 Task: Change the "Enable Scene Change Detection" of the Dirac video decoder using libschroedinger to -1.
Action: Mouse moved to (139, 16)
Screenshot: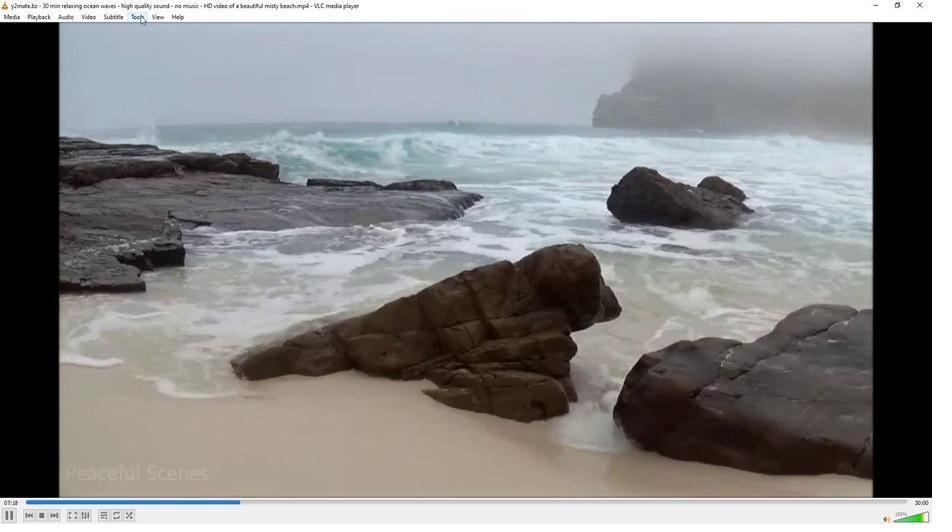 
Action: Mouse pressed left at (139, 16)
Screenshot: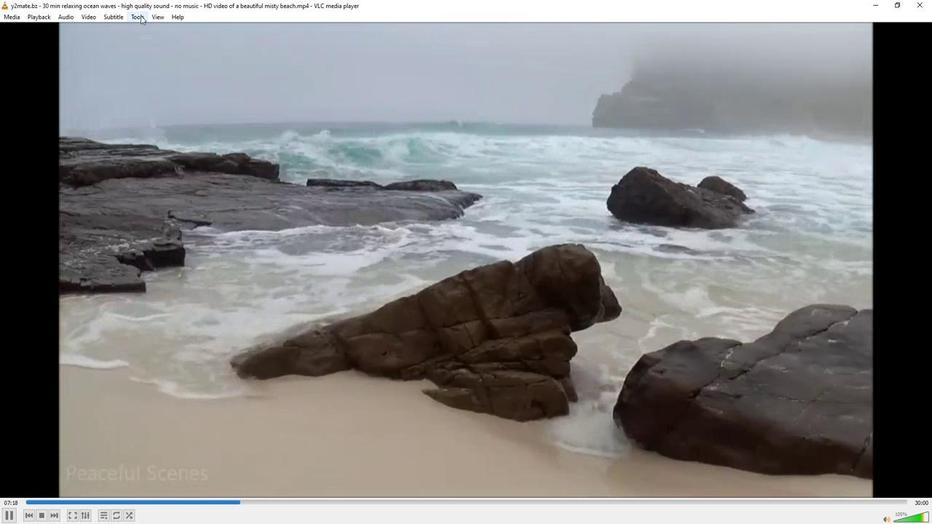 
Action: Mouse moved to (157, 133)
Screenshot: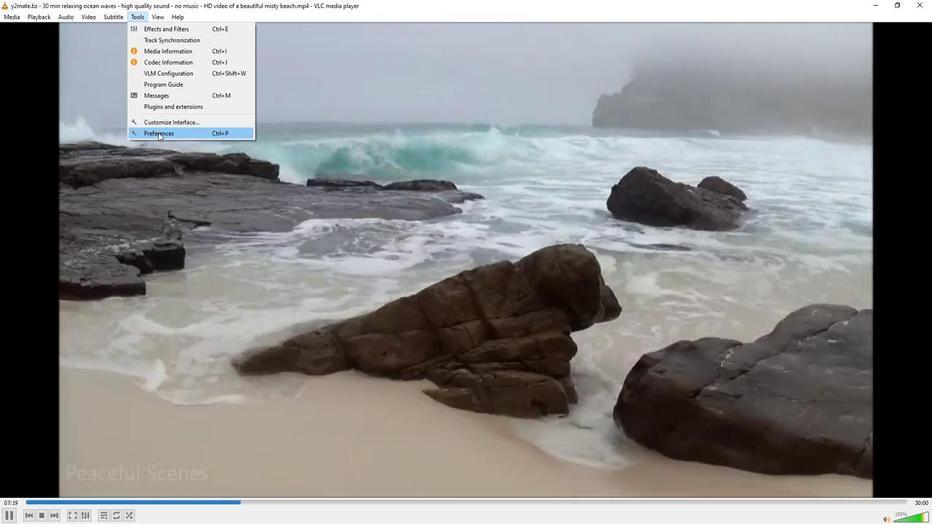 
Action: Mouse pressed left at (157, 133)
Screenshot: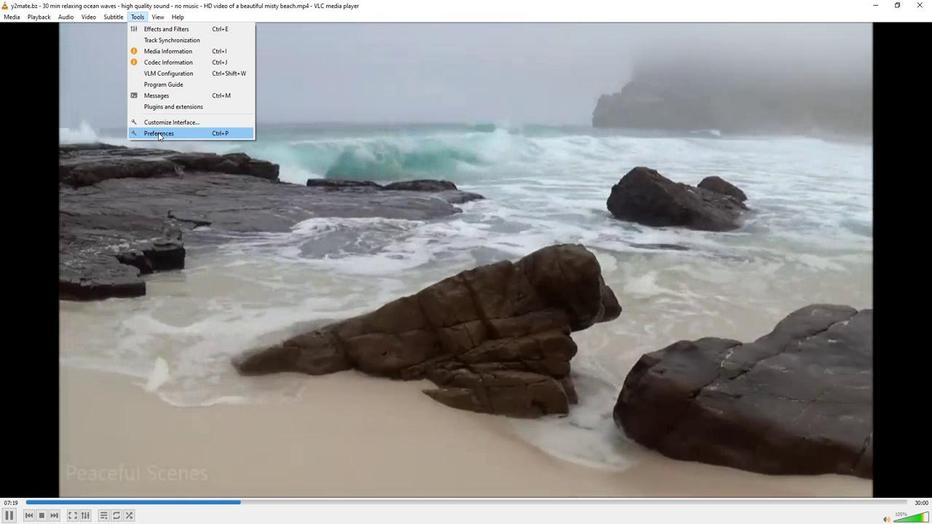 
Action: Mouse moved to (104, 407)
Screenshot: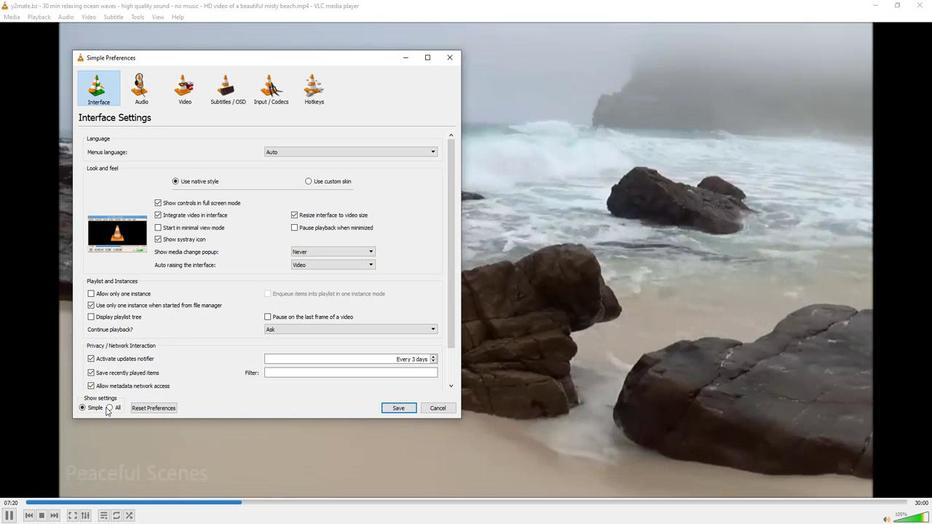 
Action: Mouse pressed left at (104, 407)
Screenshot: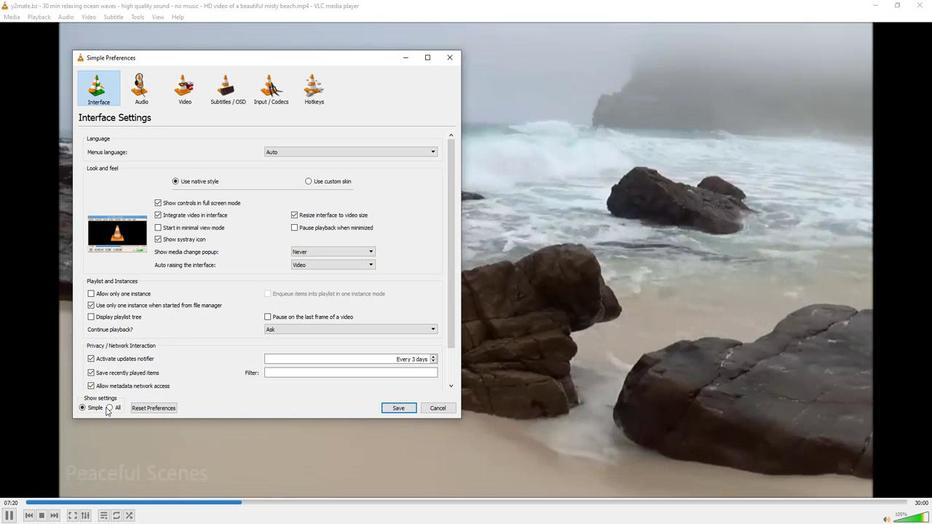 
Action: Mouse moved to (108, 410)
Screenshot: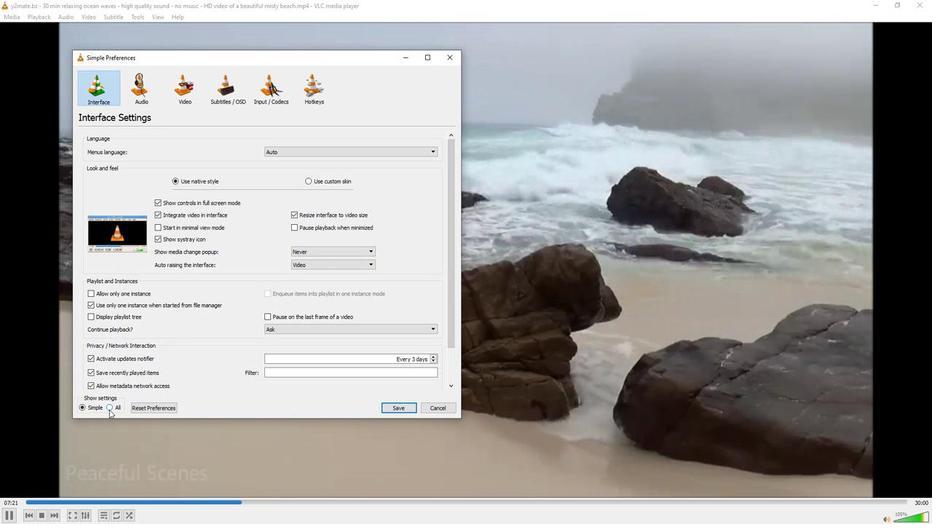 
Action: Mouse pressed left at (108, 410)
Screenshot: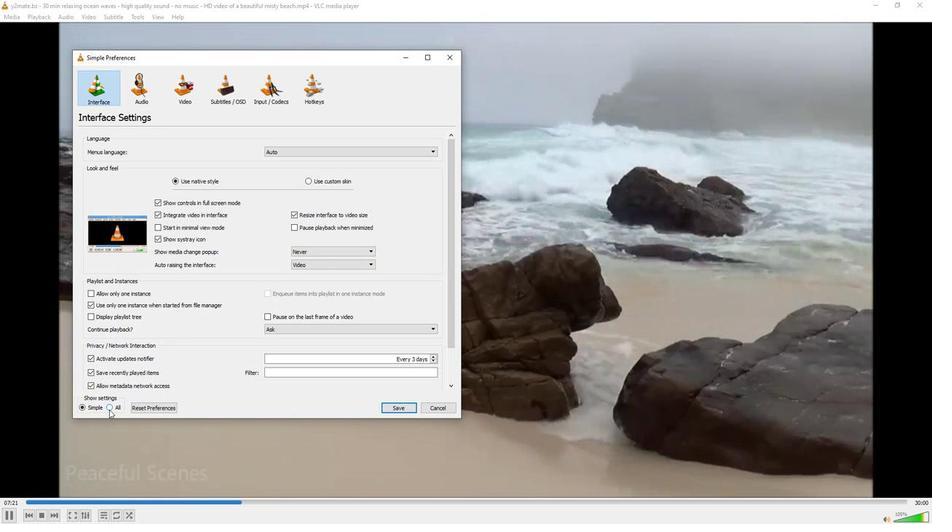 
Action: Mouse moved to (93, 308)
Screenshot: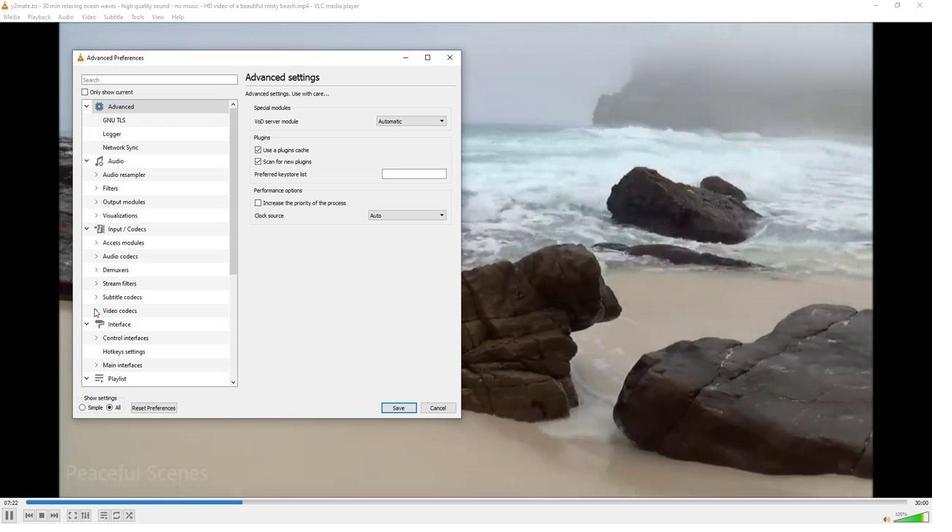 
Action: Mouse pressed left at (93, 308)
Screenshot: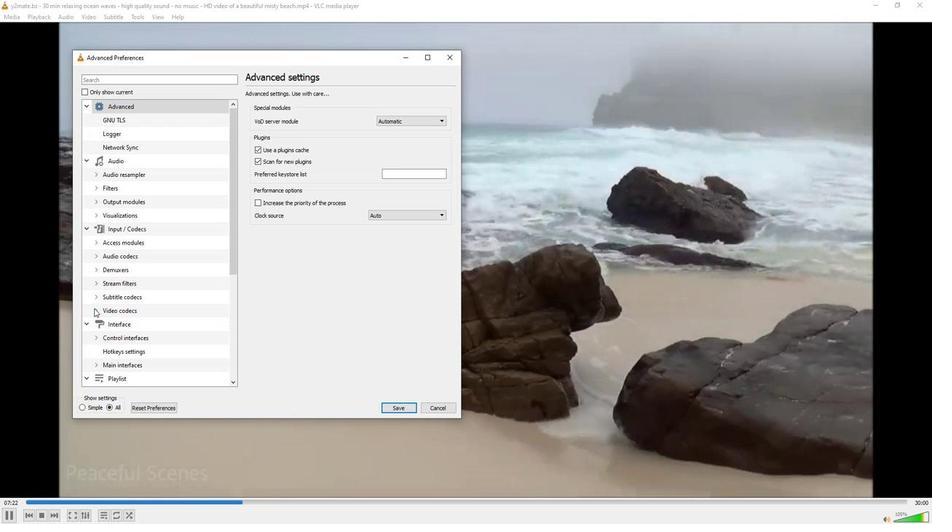 
Action: Mouse moved to (126, 377)
Screenshot: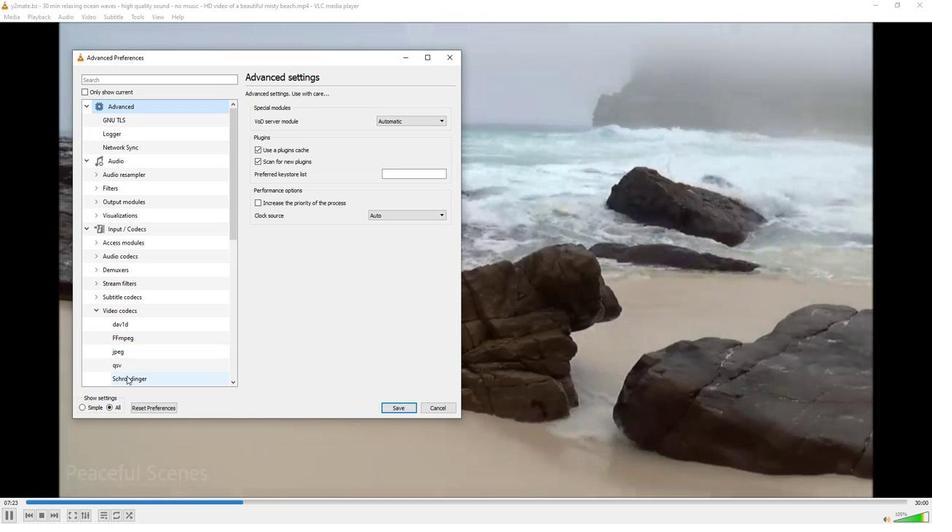 
Action: Mouse pressed left at (126, 377)
Screenshot: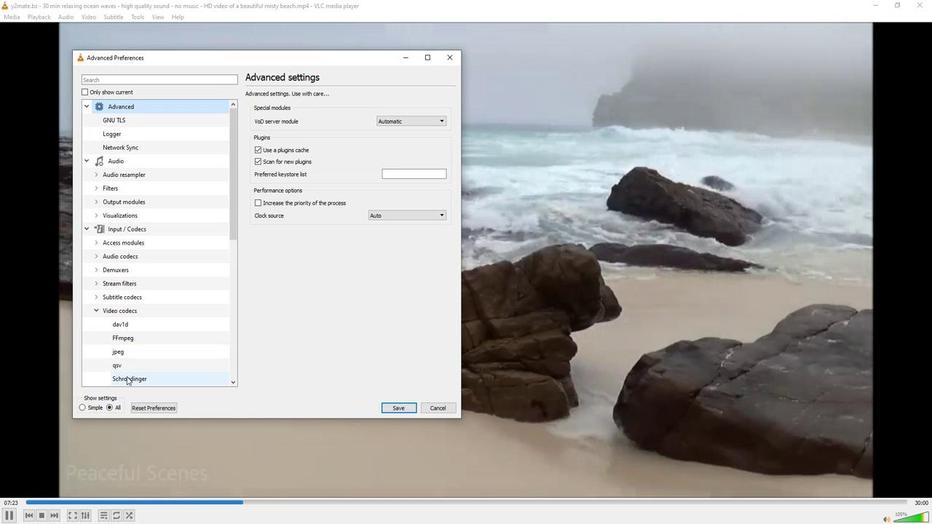 
Action: Mouse moved to (453, 385)
Screenshot: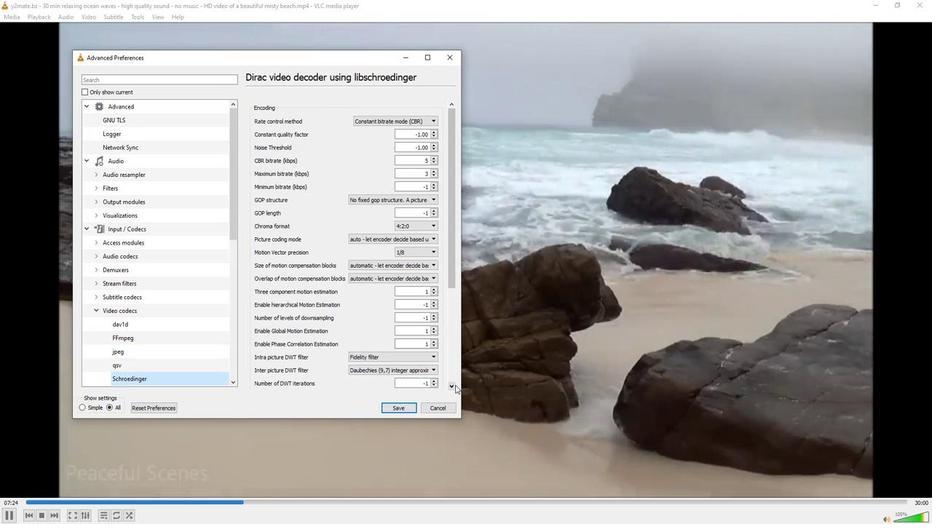 
Action: Mouse pressed left at (453, 385)
Screenshot: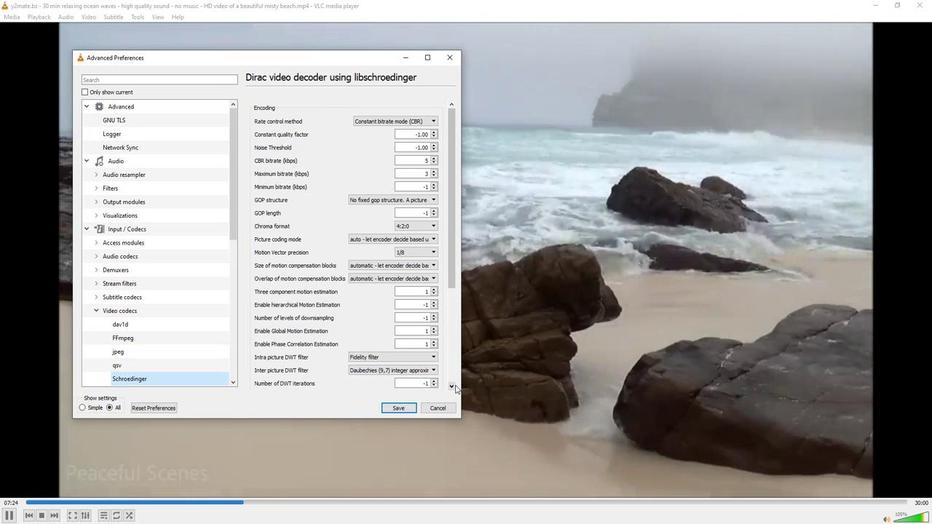 
Action: Mouse moved to (452, 385)
Screenshot: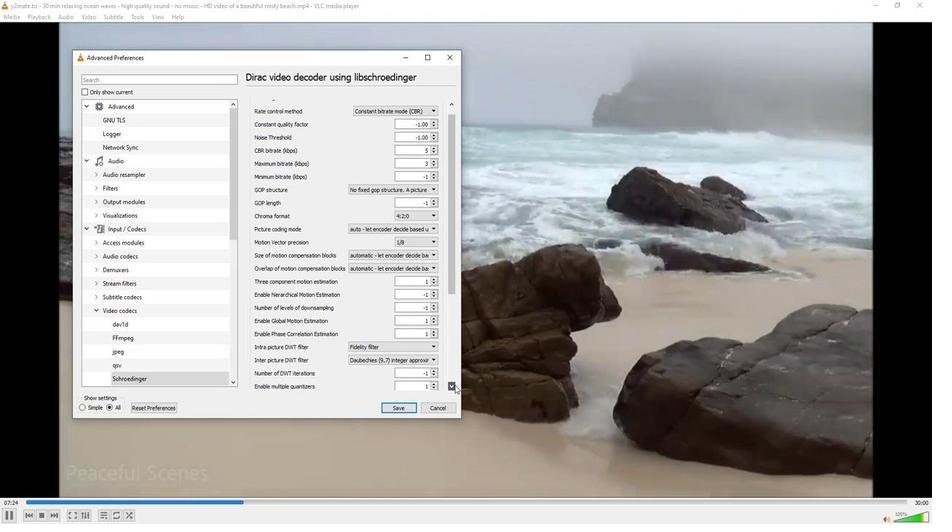 
Action: Mouse pressed left at (452, 385)
Screenshot: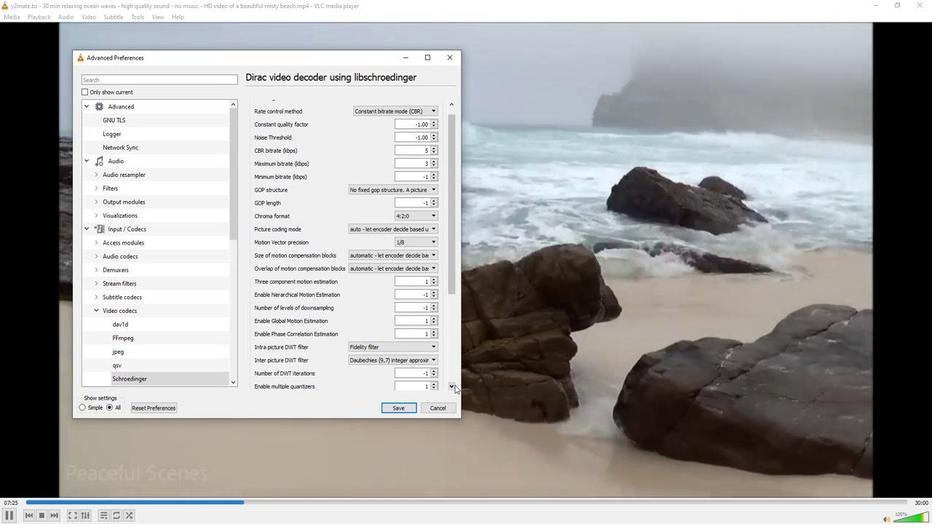 
Action: Mouse pressed left at (452, 385)
Screenshot: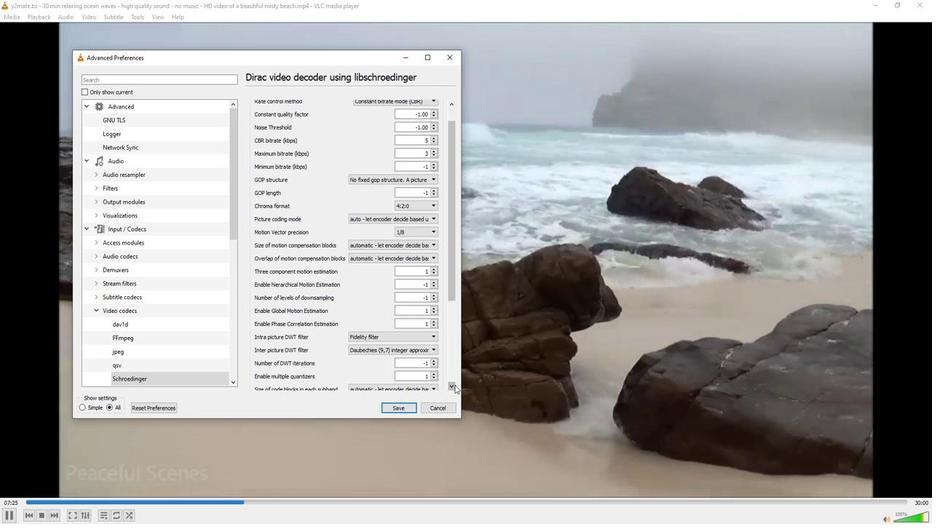 
Action: Mouse pressed left at (452, 385)
Screenshot: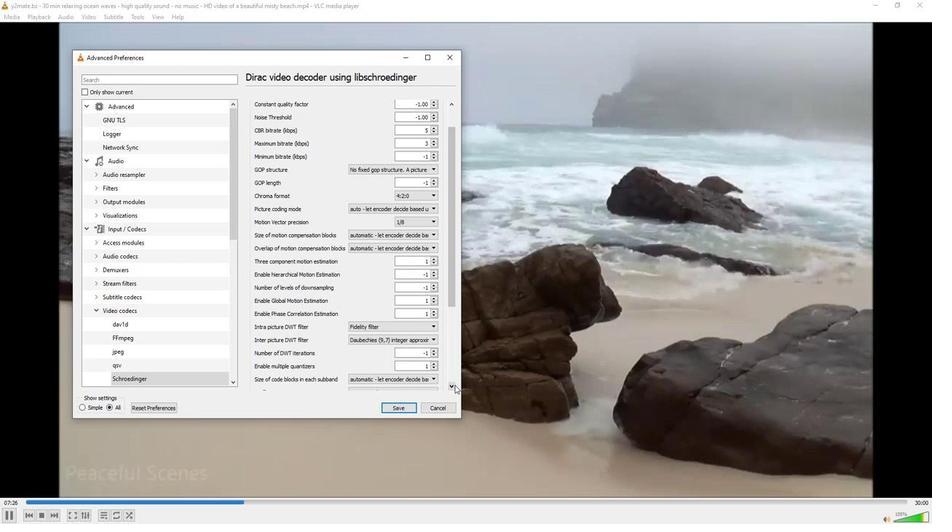 
Action: Mouse pressed left at (452, 385)
Screenshot: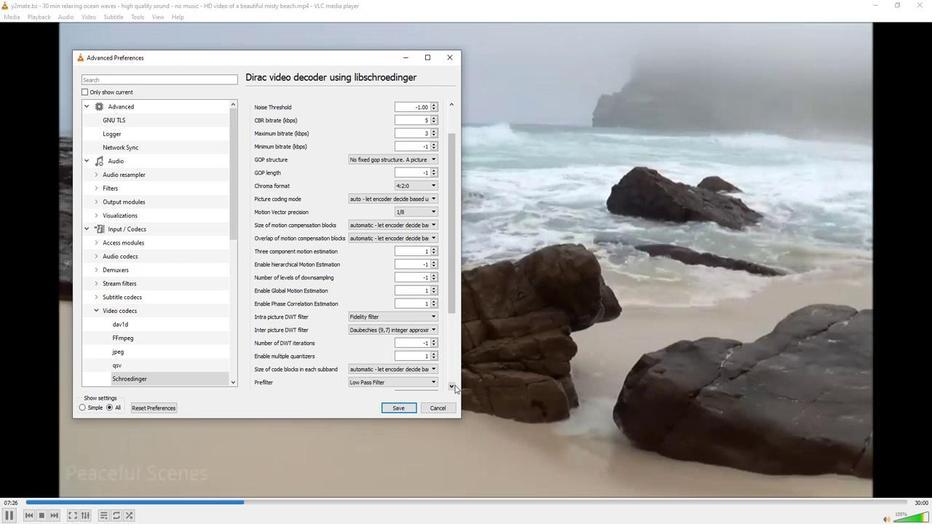 
Action: Mouse pressed left at (452, 385)
Screenshot: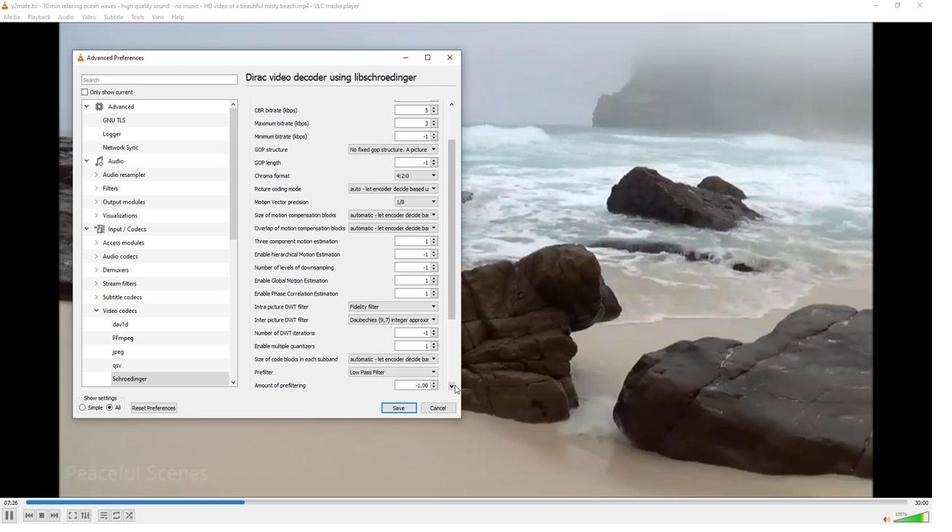 
Action: Mouse pressed left at (452, 385)
Screenshot: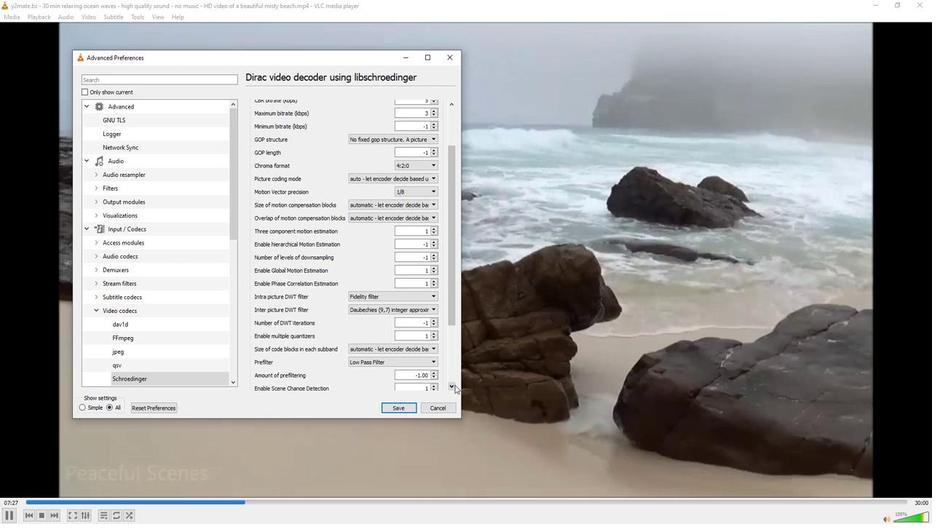 
Action: Mouse moved to (431, 378)
Screenshot: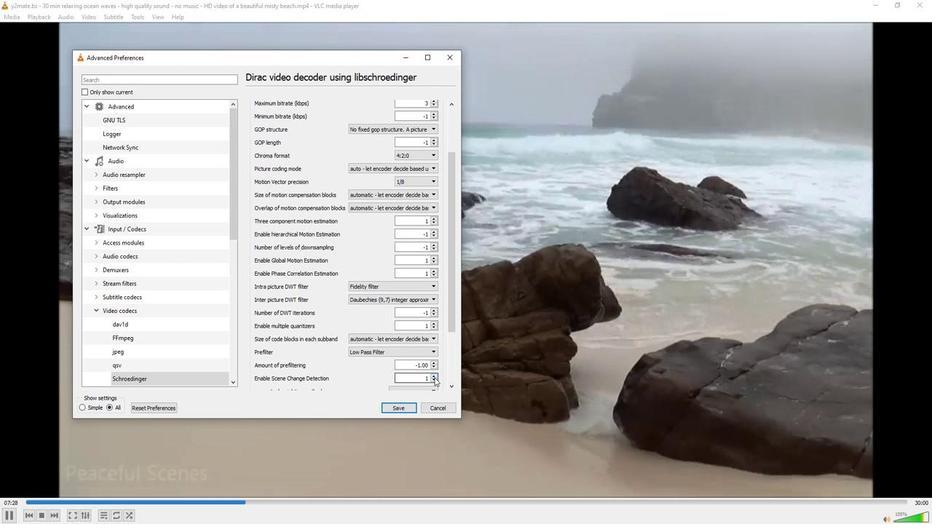 
Action: Mouse pressed left at (431, 378)
Screenshot: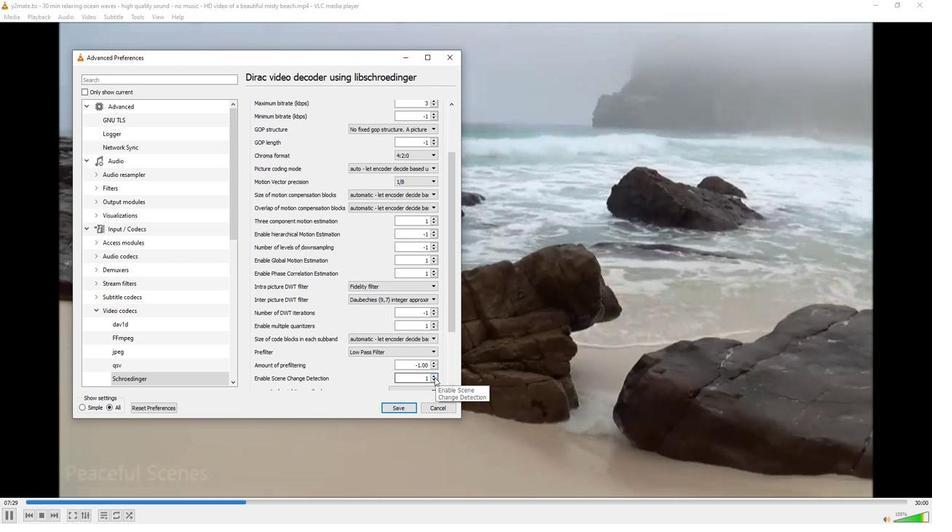 
Action: Mouse moved to (431, 378)
Screenshot: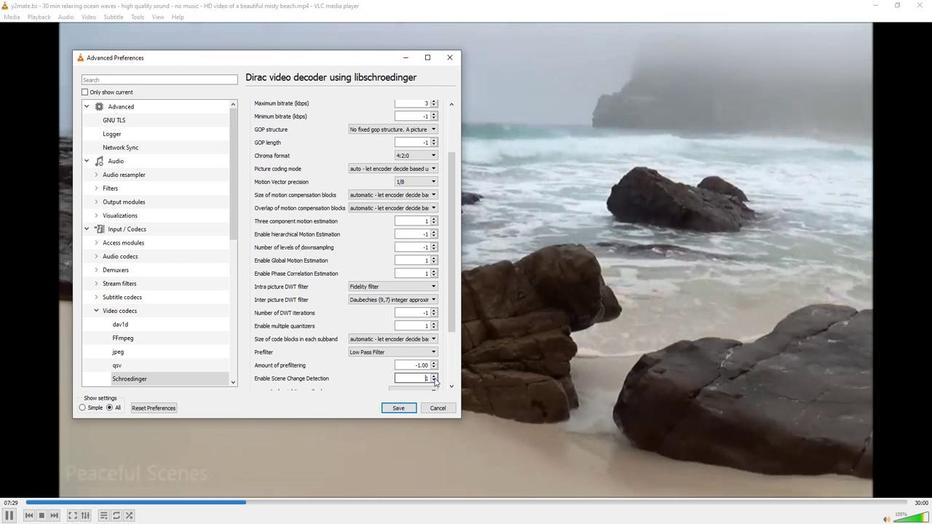 
Action: Mouse pressed left at (431, 378)
Screenshot: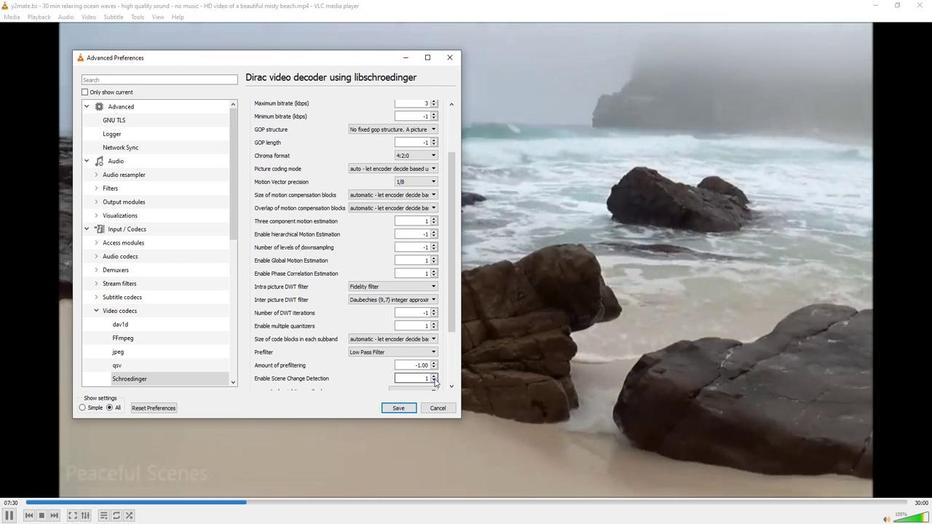 
Action: Mouse pressed left at (431, 378)
Screenshot: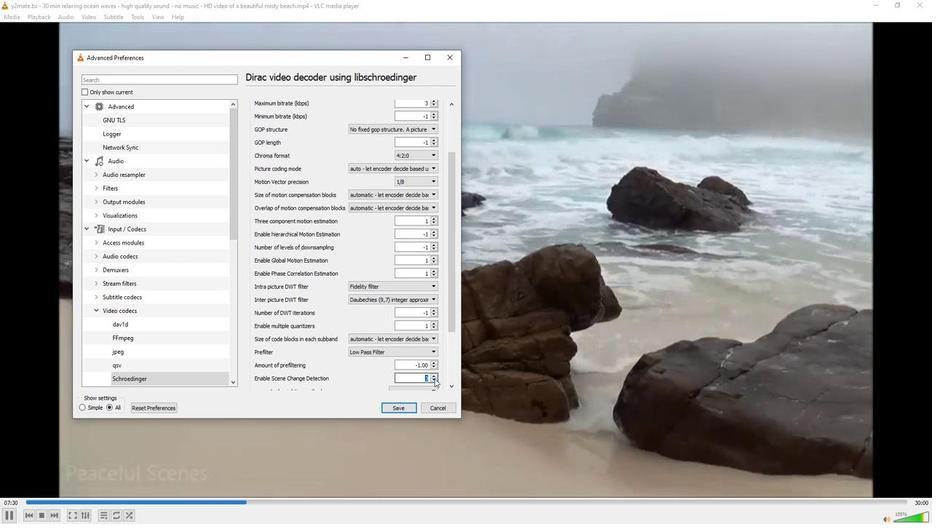 
